 Task: Make in the project AgileBazaar a sprint 'Infrastructure Upgrade Sprint'. Create in the project AgileBazaar a sprint 'Infrastructure Upgrade Sprint'. Add in the project AgileBazaar a sprint 'Infrastructure Upgrade Sprint'
Action: Mouse moved to (164, 58)
Screenshot: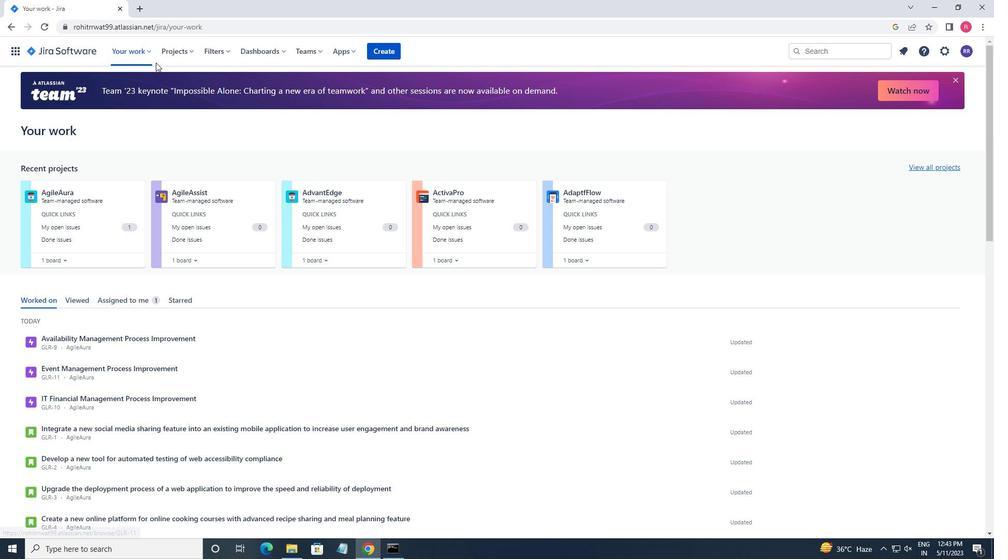 
Action: Mouse pressed left at (164, 58)
Screenshot: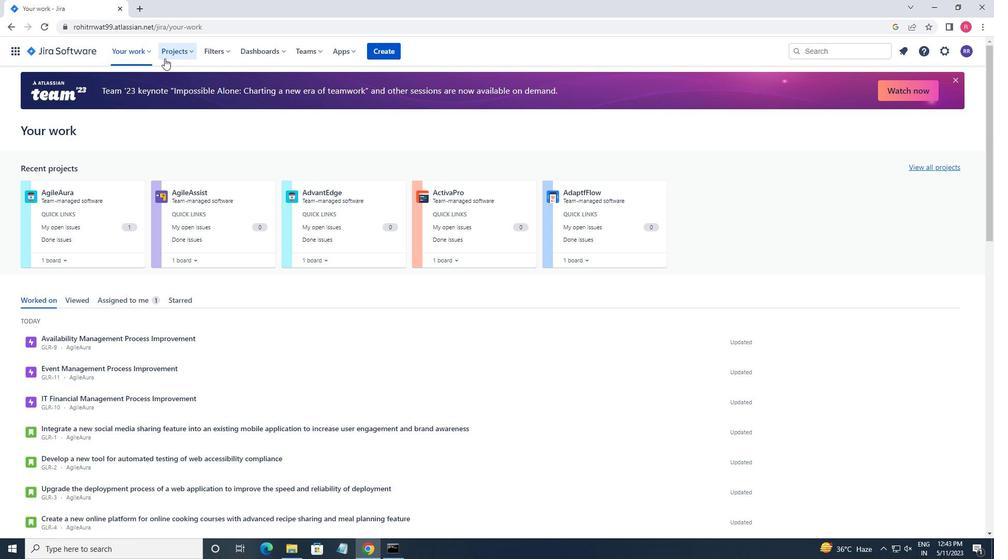 
Action: Mouse moved to (210, 106)
Screenshot: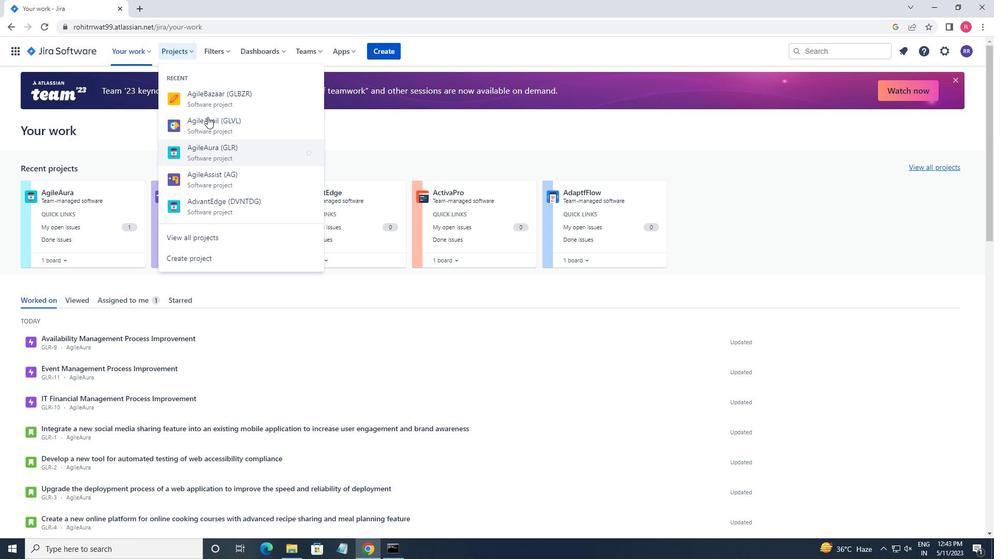 
Action: Mouse pressed left at (210, 106)
Screenshot: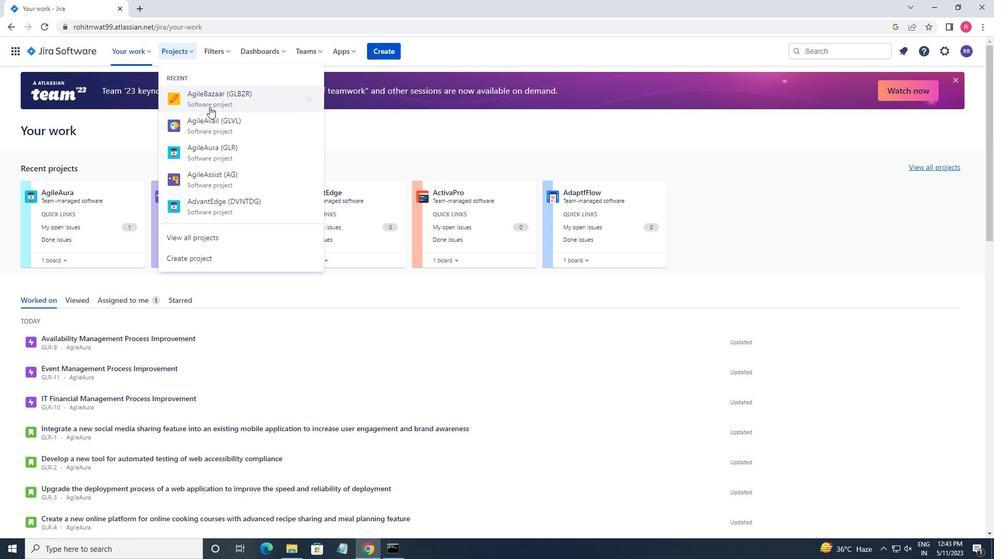 
Action: Mouse moved to (55, 159)
Screenshot: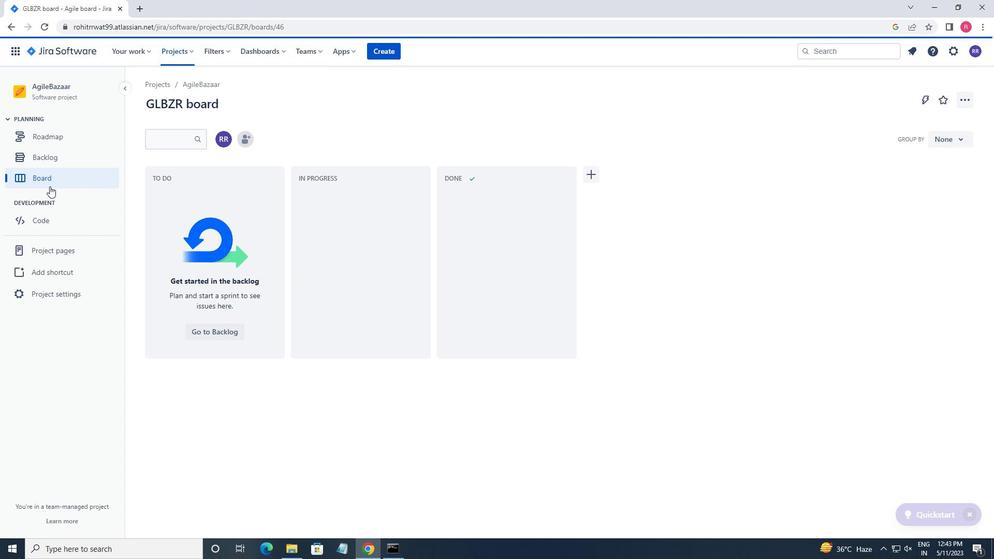 
Action: Mouse pressed left at (55, 159)
Screenshot: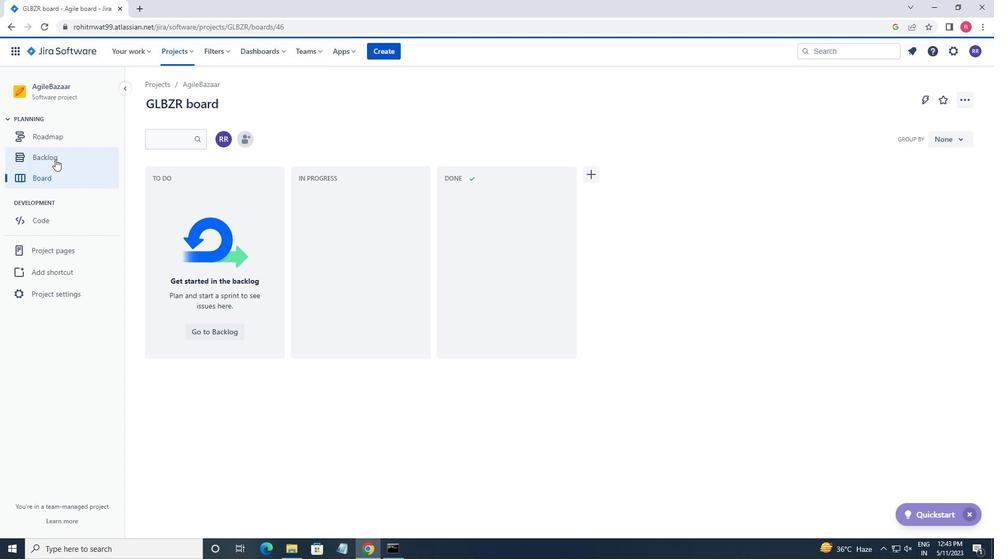 
Action: Mouse moved to (740, 366)
Screenshot: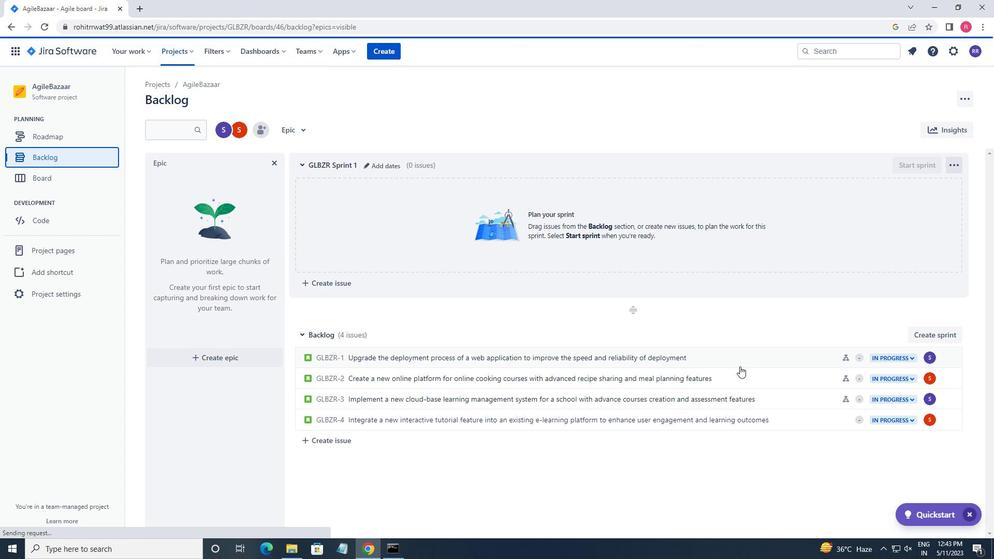 
Action: Mouse scrolled (740, 366) with delta (0, 0)
Screenshot: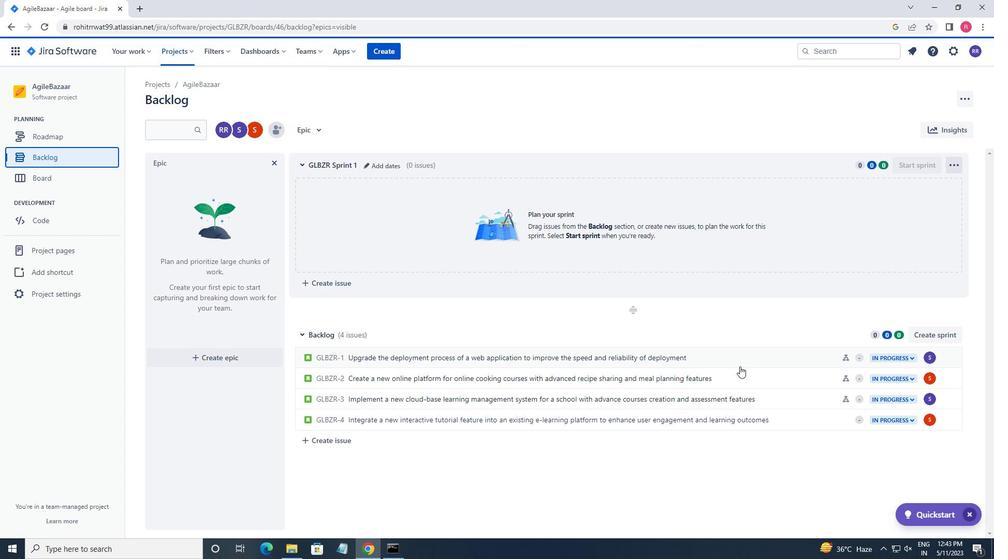 
Action: Mouse scrolled (740, 366) with delta (0, 0)
Screenshot: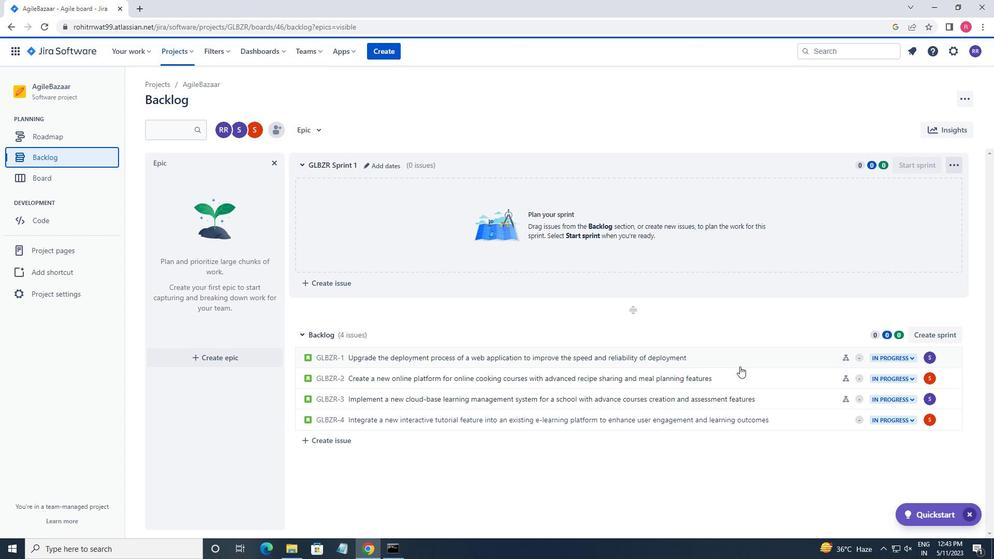 
Action: Mouse scrolled (740, 366) with delta (0, 0)
Screenshot: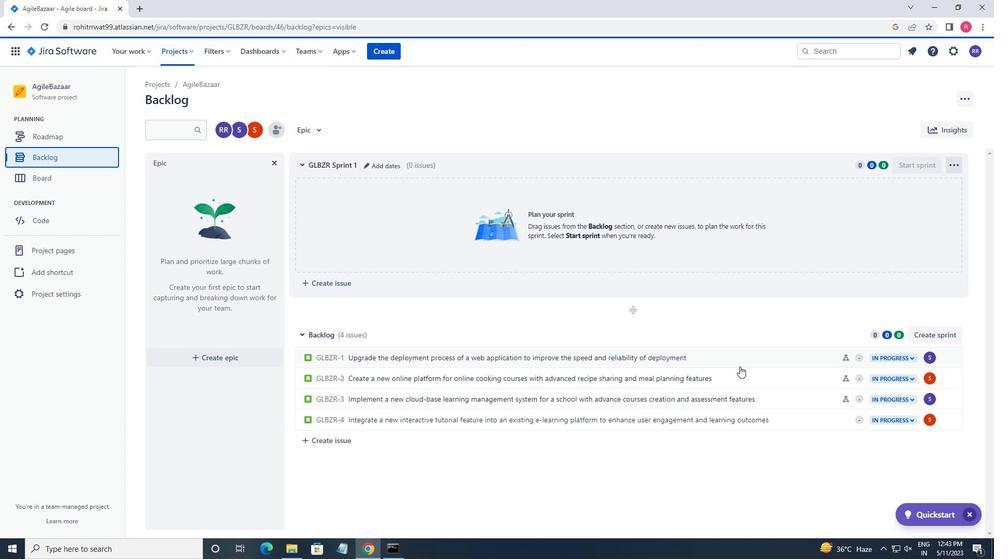 
Action: Mouse moved to (740, 366)
Screenshot: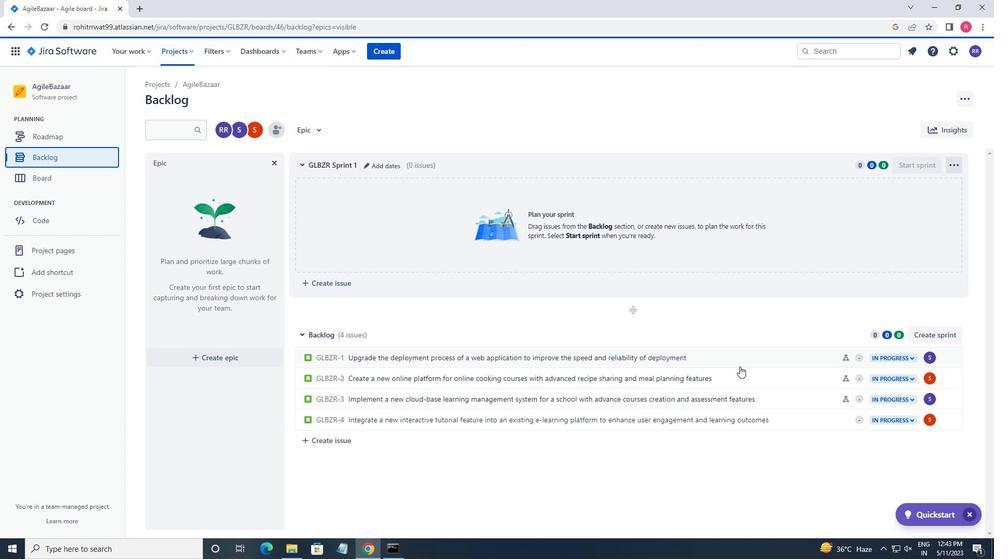 
Action: Mouse scrolled (740, 365) with delta (0, 0)
Screenshot: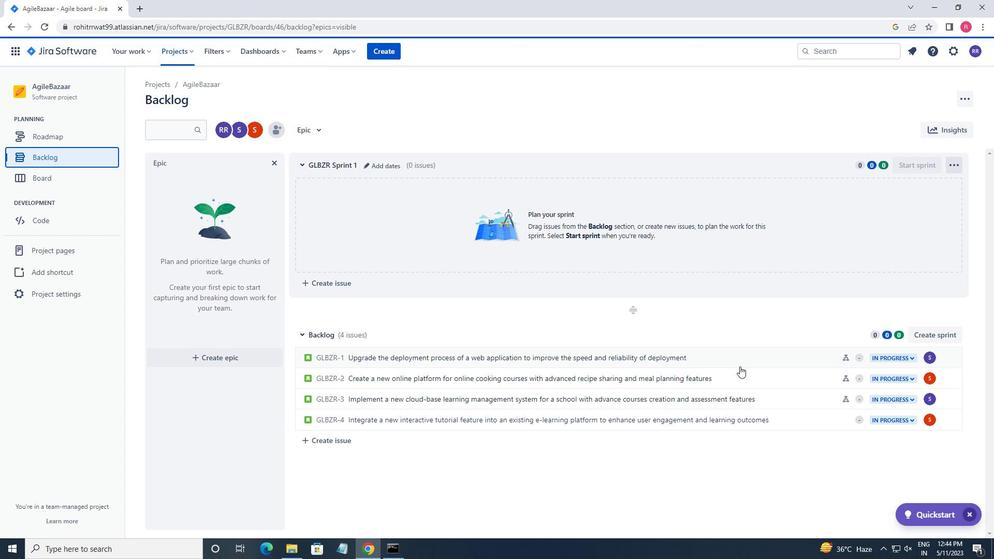 
Action: Mouse moved to (934, 338)
Screenshot: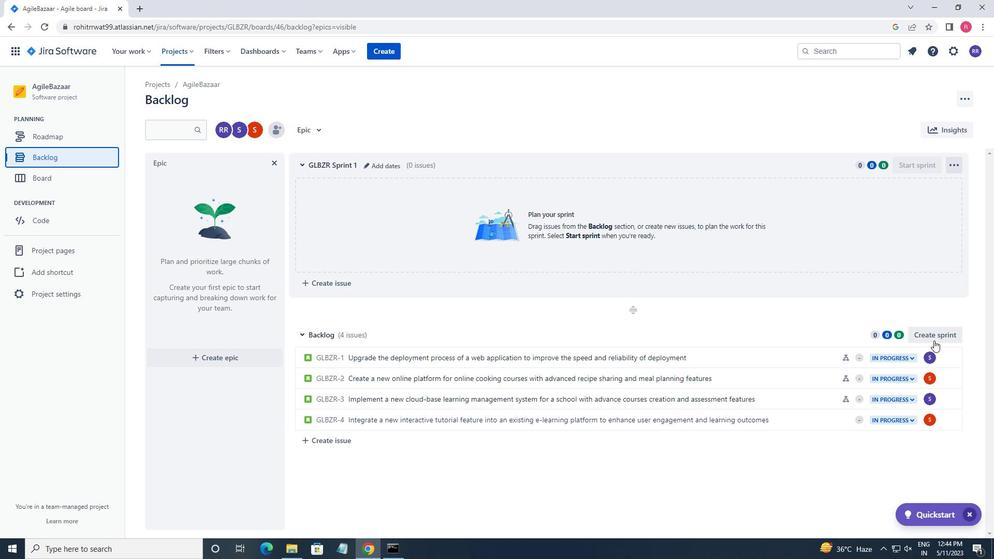 
Action: Mouse pressed left at (934, 338)
Screenshot: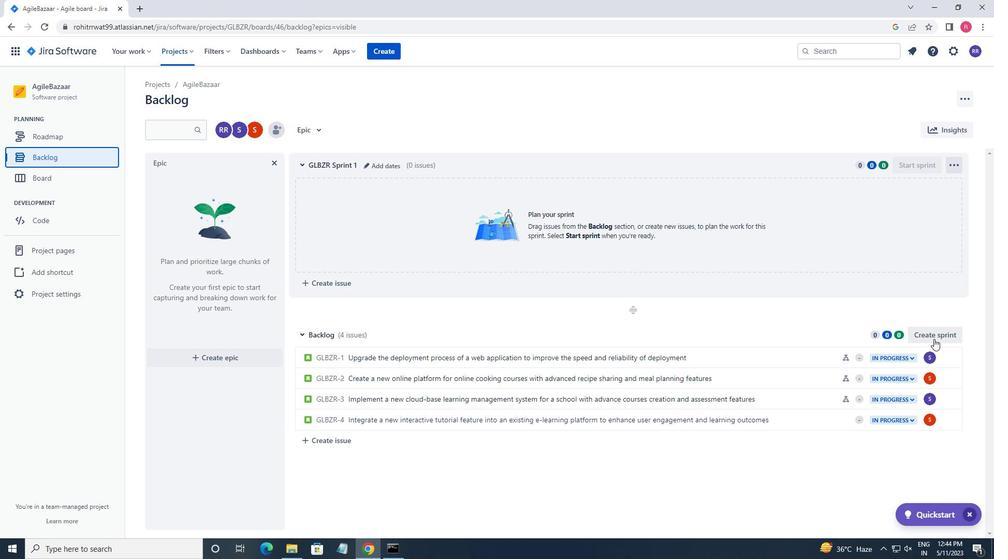
Action: Mouse moved to (749, 284)
Screenshot: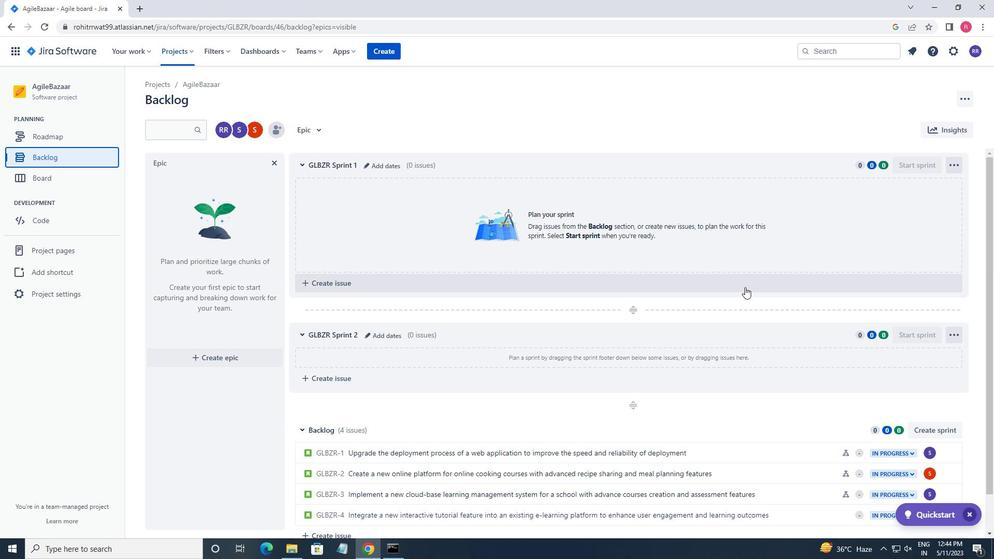 
Action: Mouse scrolled (749, 285) with delta (0, 0)
Screenshot: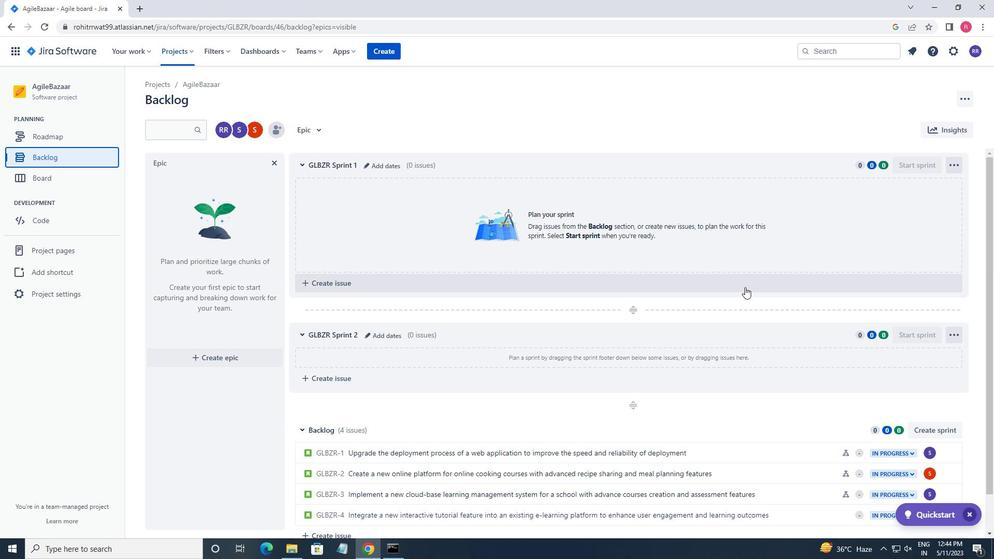 
Action: Mouse moved to (750, 284)
Screenshot: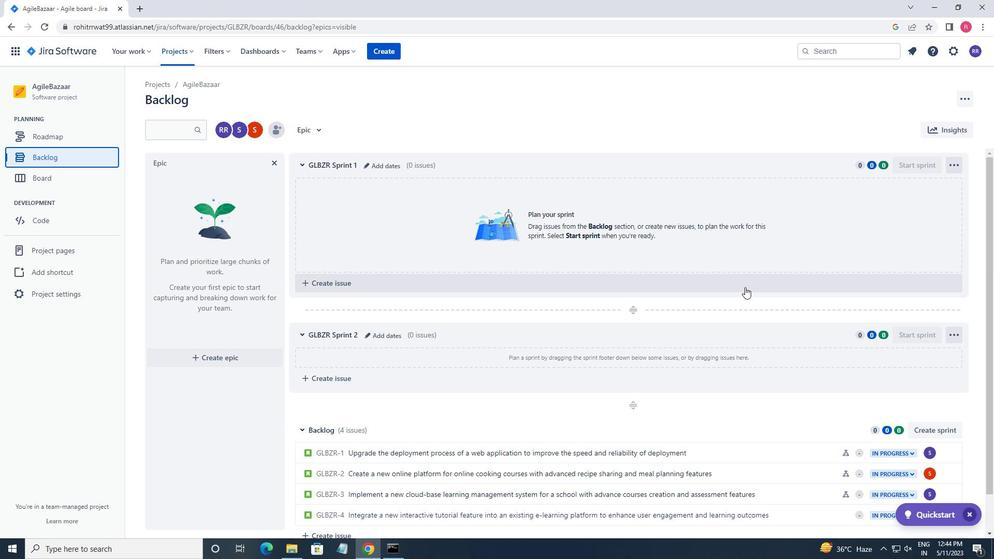 
Action: Mouse scrolled (750, 285) with delta (0, 0)
Screenshot: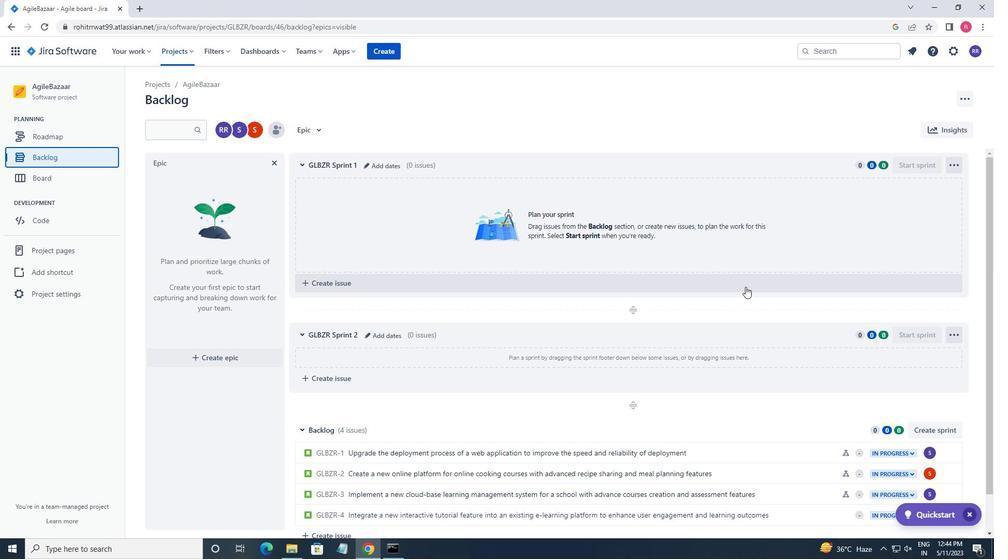 
Action: Mouse moved to (750, 283)
Screenshot: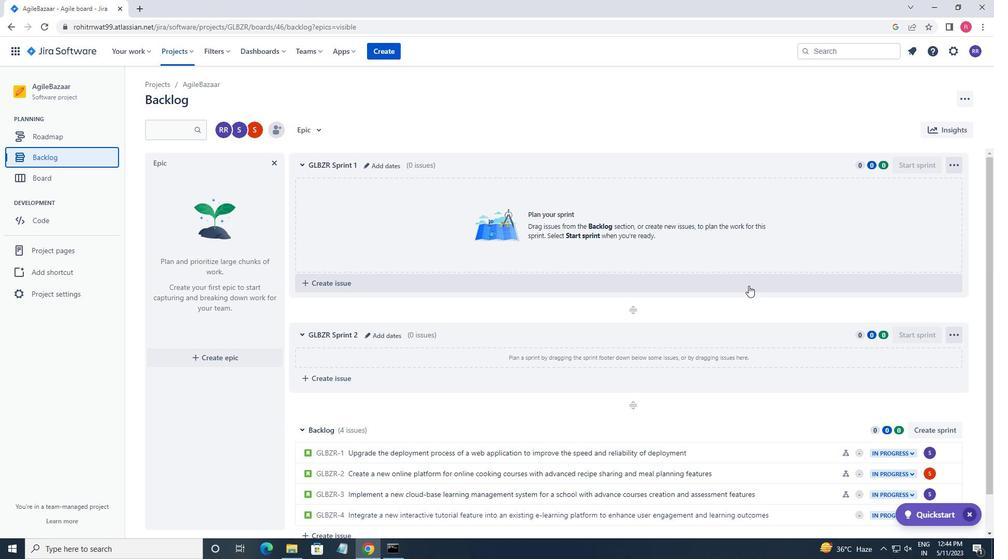 
Action: Mouse scrolled (750, 284) with delta (0, 0)
Screenshot: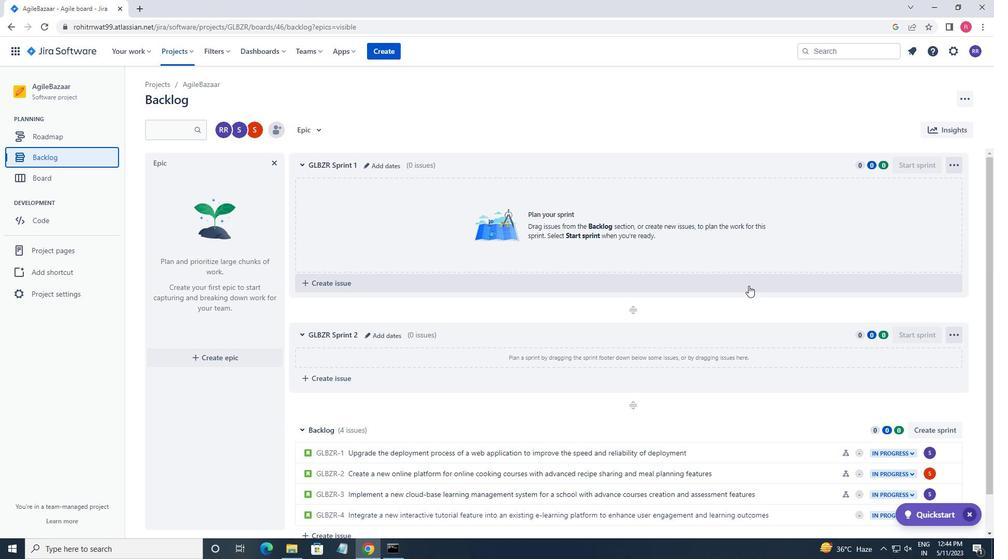 
Action: Mouse moved to (365, 166)
Screenshot: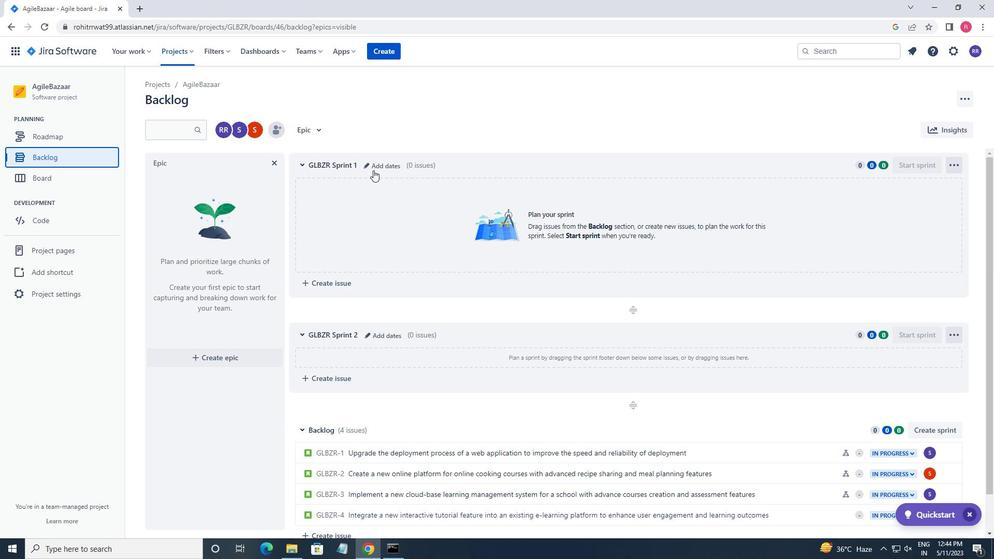 
Action: Mouse pressed left at (365, 166)
Screenshot: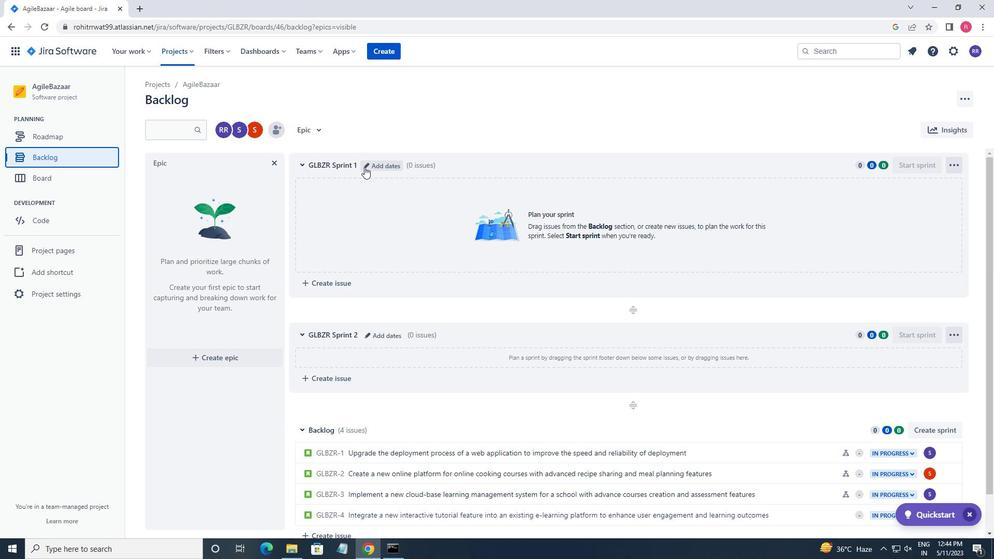 
Action: Key pressed <Key.backspace><Key.backspace><Key.backspace><Key.backspace><Key.backspace><Key.backspace><Key.backspace><Key.backspace><Key.backspace><Key.backspace><Key.backspace><Key.backspace><Key.backspace><Key.backspace><Key.backspace><Key.backspace><Key.backspace><Key.backspace><Key.backspace><Key.backspace><Key.backspace><Key.backspace><Key.backspace><Key.backspace><Key.backspace><Key.backspace><Key.backspace><Key.backspace><Key.backspace><Key.backspace><Key.backspace><Key.backspace><Key.backspace><Key.backspace><Key.backspace><Key.backspace><Key.backspace><Key.backspace><Key.backspace><Key.backspace><Key.backspace><Key.backspace><Key.backspace><Key.backspace><Key.backspace><Key.backspace><Key.backspace><Key.backspace><Key.shift_r>Infrastructure<Key.space><Key.shift_r>Upgrade<Key.space><Key.shift>SPRNT<Key.backspace><Key.backspace>INT
Screenshot: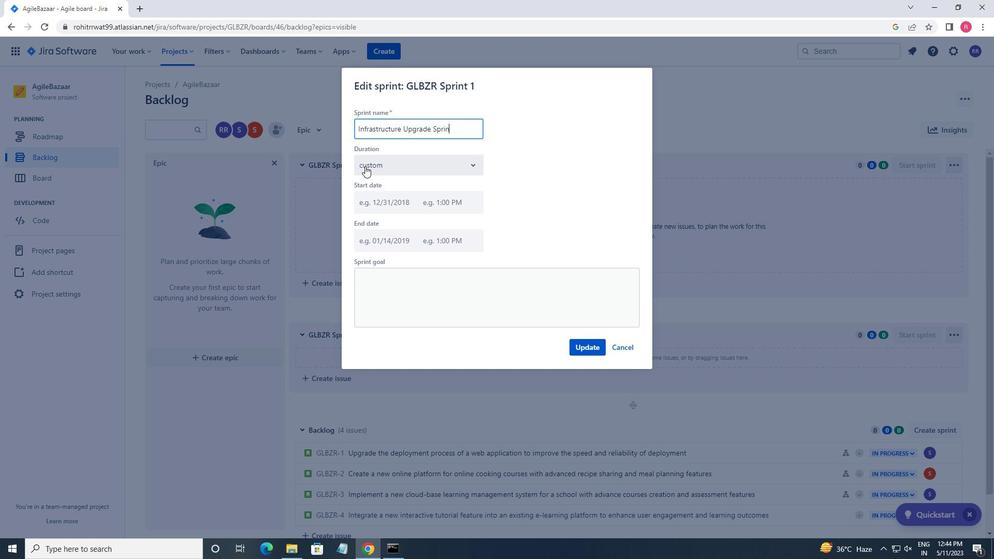 
Action: Mouse moved to (586, 345)
Screenshot: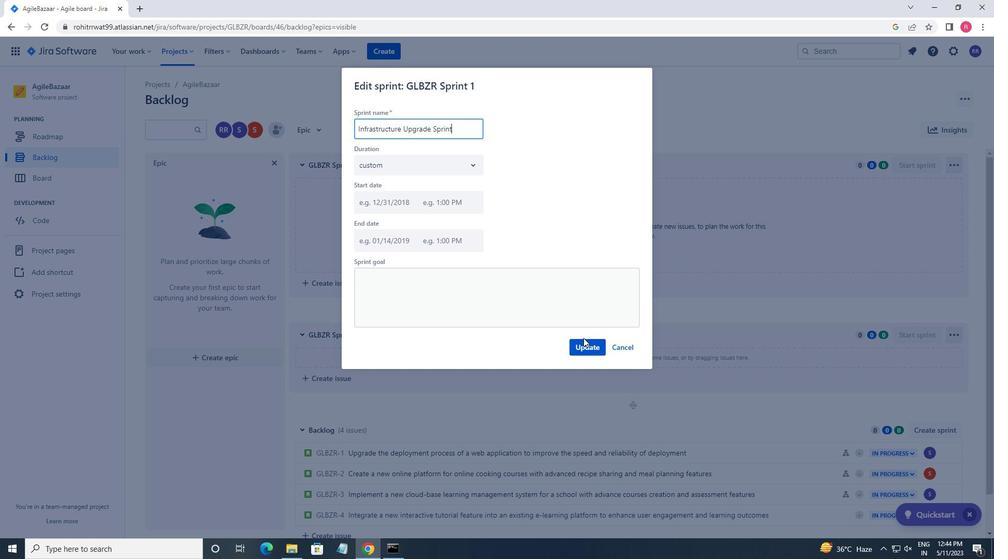 
Action: Mouse pressed left at (586, 345)
Screenshot: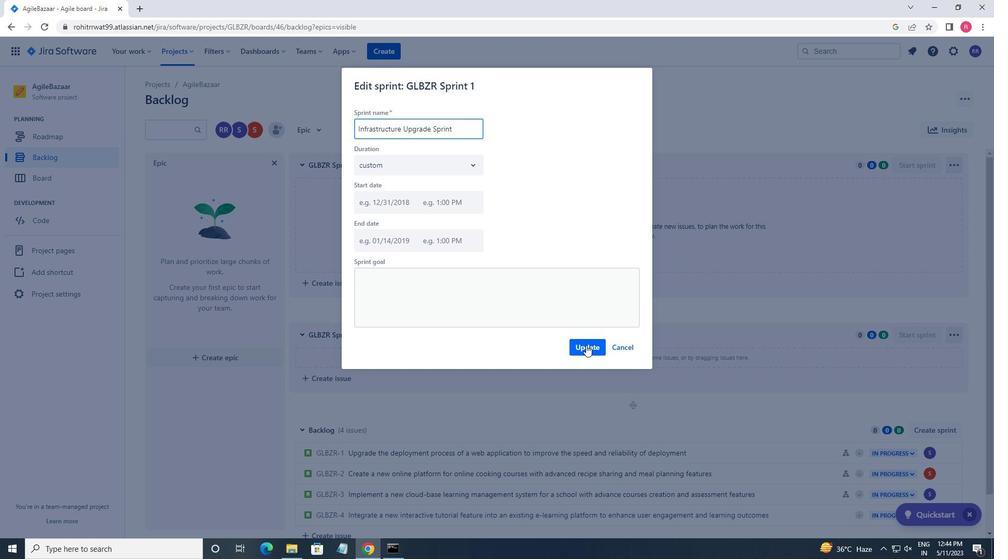 
Action: Mouse moved to (504, 352)
Screenshot: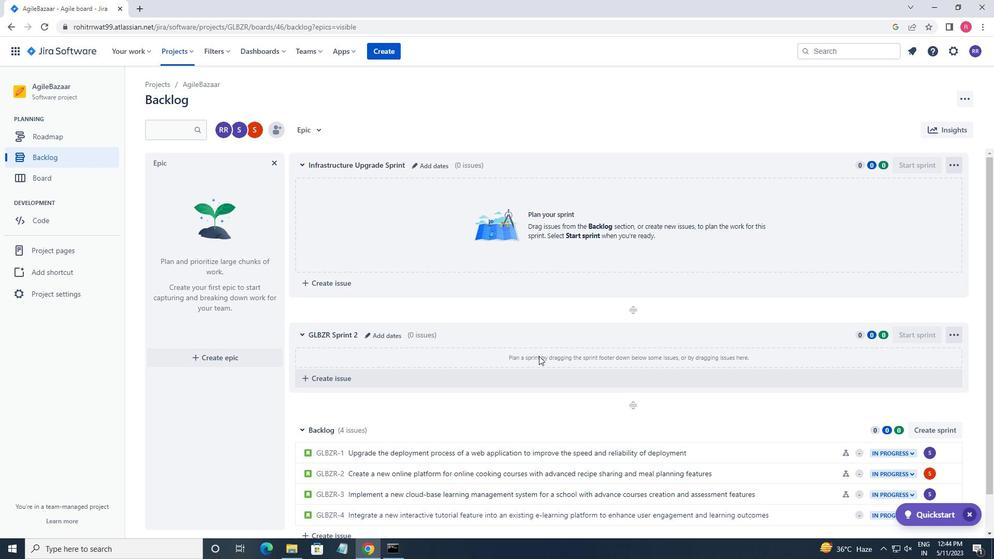 
Action: Mouse scrolled (504, 353) with delta (0, 0)
Screenshot: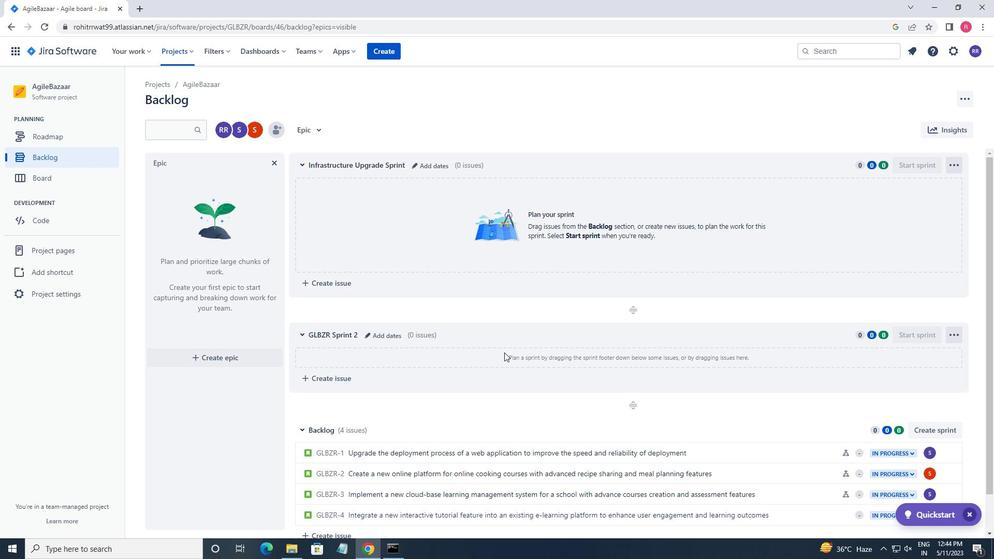 
Action: Mouse scrolled (504, 353) with delta (0, 0)
Screenshot: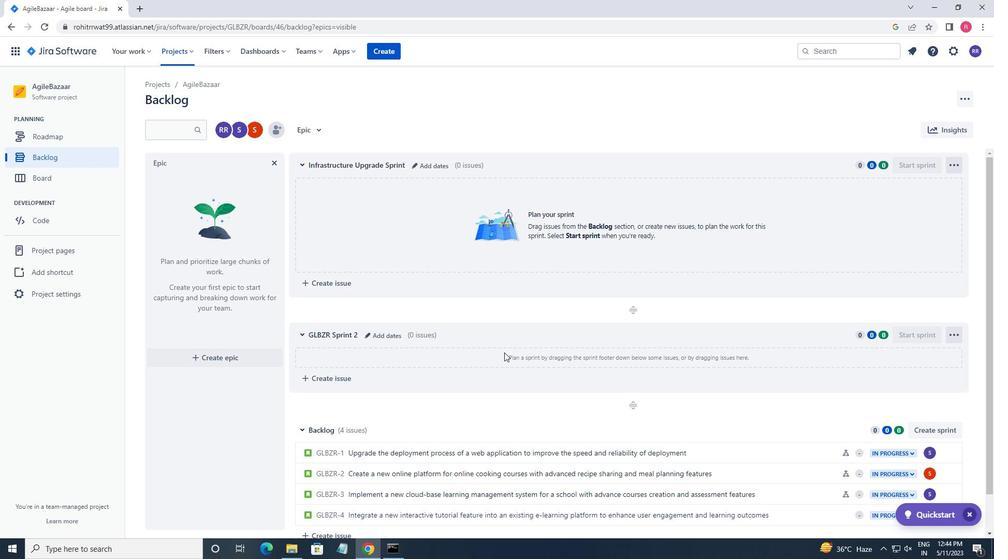 
Action: Mouse scrolled (504, 353) with delta (0, 0)
Screenshot: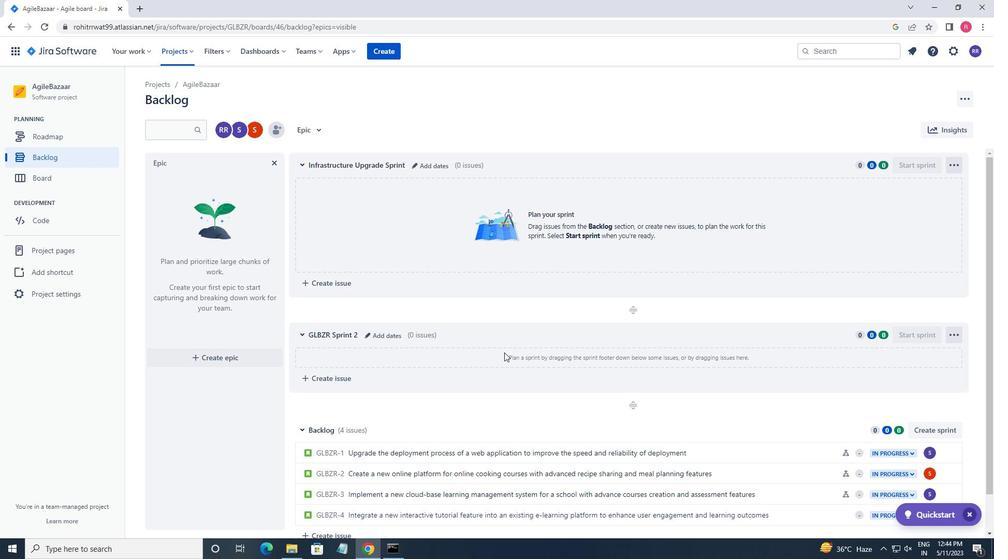 
Action: Mouse moved to (372, 333)
Screenshot: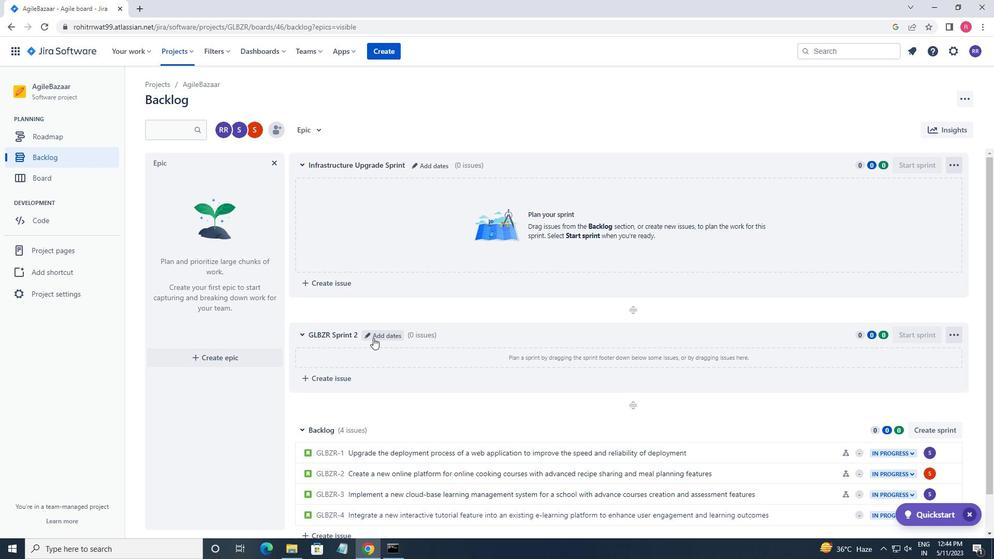 
Action: Mouse pressed left at (372, 333)
Screenshot: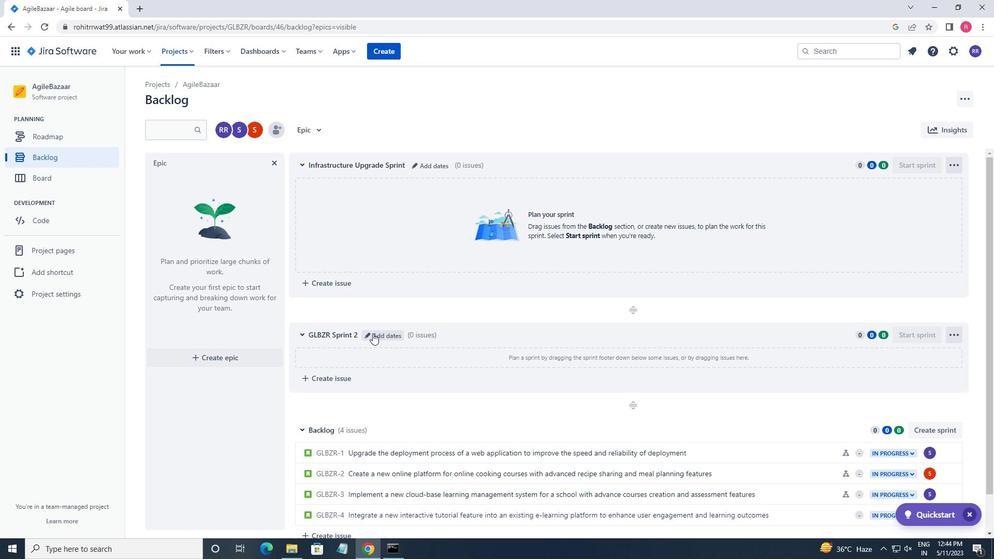 
Action: Key pressed <Key.backspace><Key.backspace><Key.backspace><Key.backspace><Key.backspace><Key.backspace><Key.backspace><Key.backspace><Key.backspace><Key.backspace><Key.backspace><Key.backspace><Key.backspace><Key.backspace><Key.backspace><Key.backspace><Key.backspace><Key.backspace><Key.backspace><Key.backspace><Key.backspace><Key.backspace><Key.backspace><Key.shift_r>IND<Key.backspace>F
Screenshot: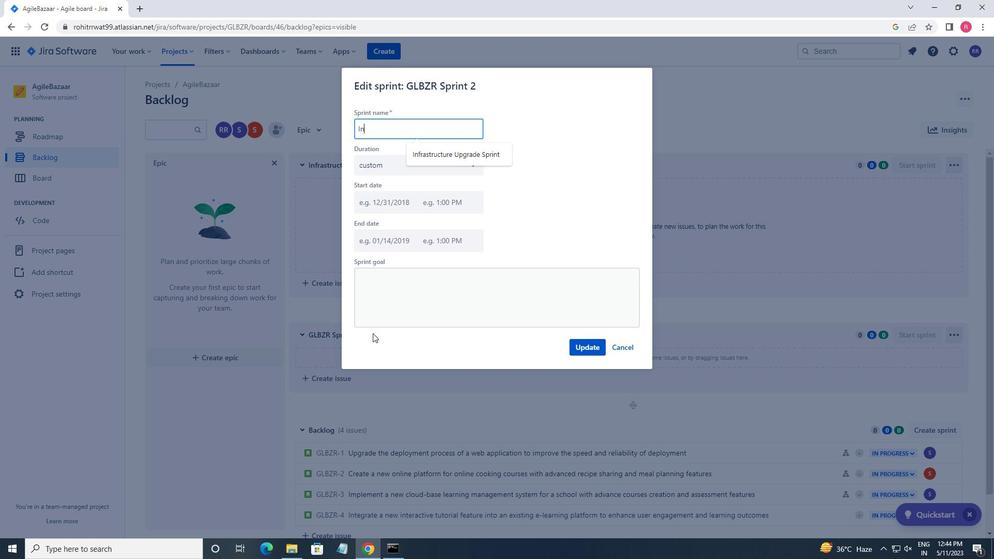 
Action: Mouse moved to (468, 159)
Screenshot: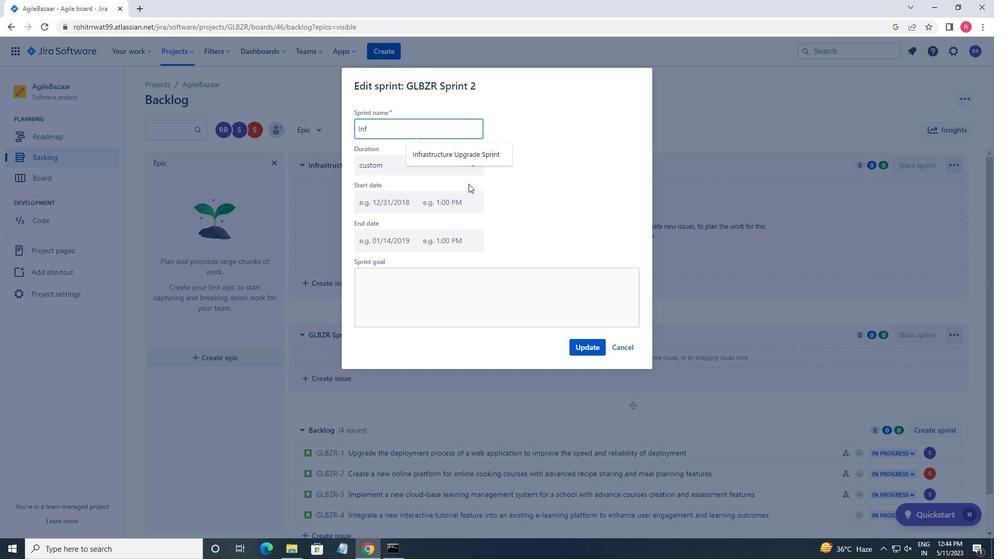 
Action: Mouse pressed left at (468, 159)
Screenshot: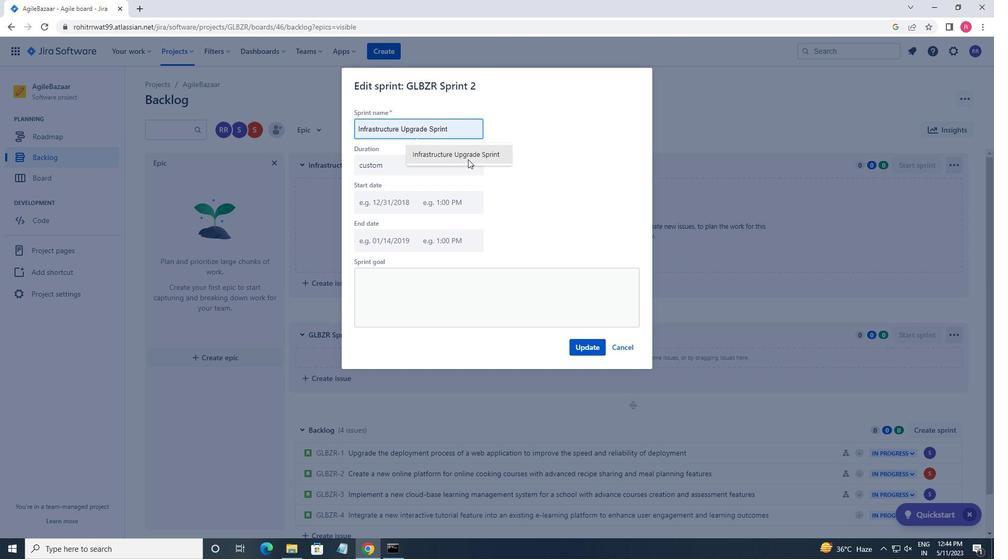 
Action: Mouse moved to (581, 348)
Screenshot: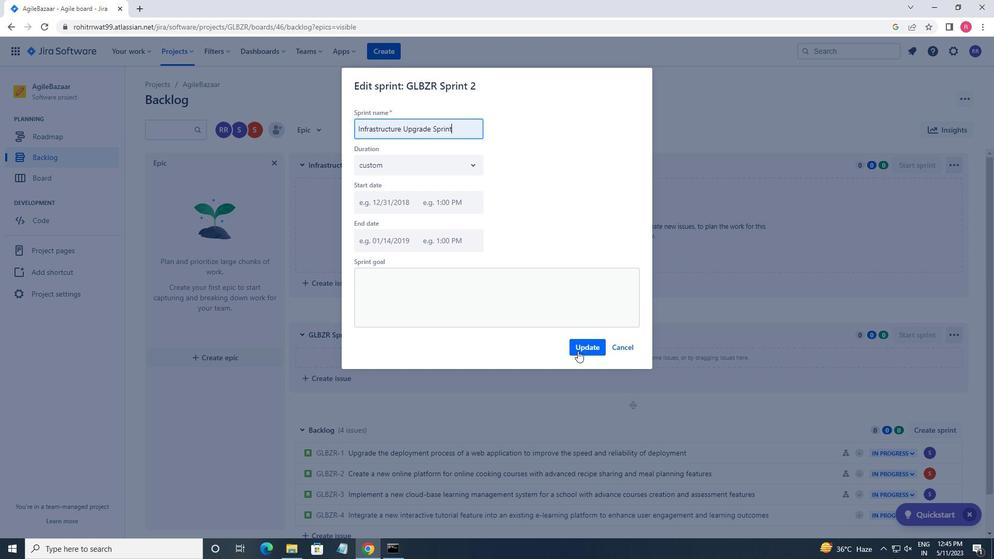 
Action: Mouse pressed left at (581, 348)
Screenshot: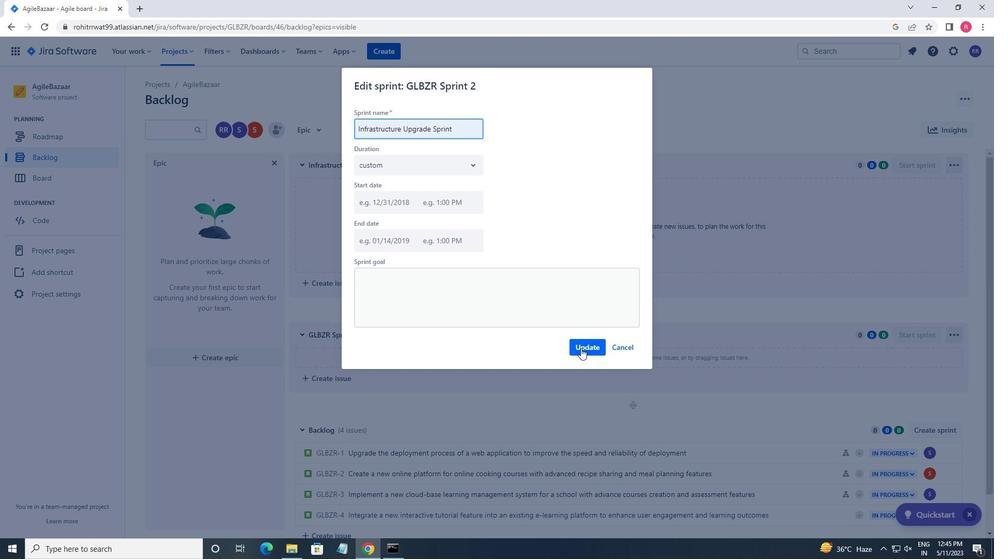 
Action: Mouse moved to (934, 427)
Screenshot: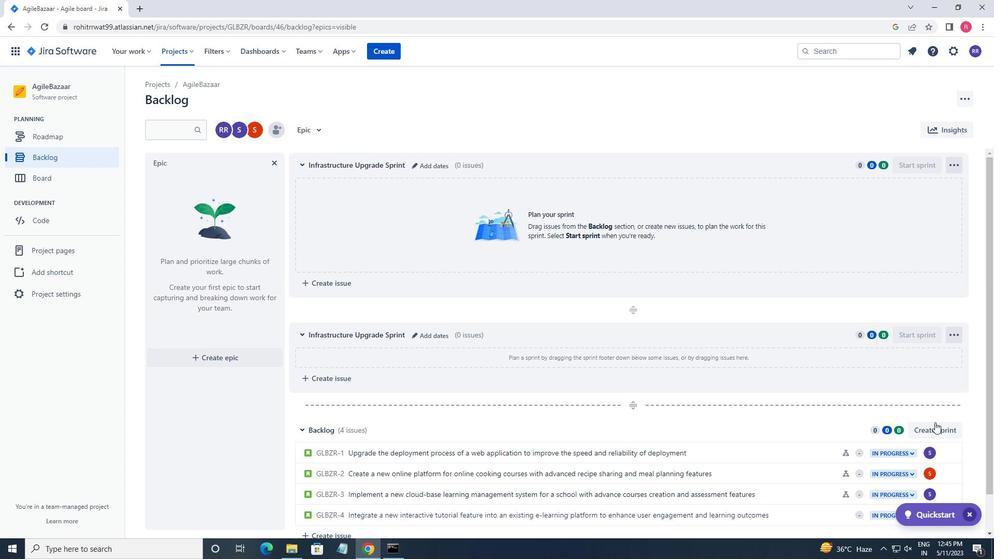 
Action: Mouse pressed left at (934, 427)
Screenshot: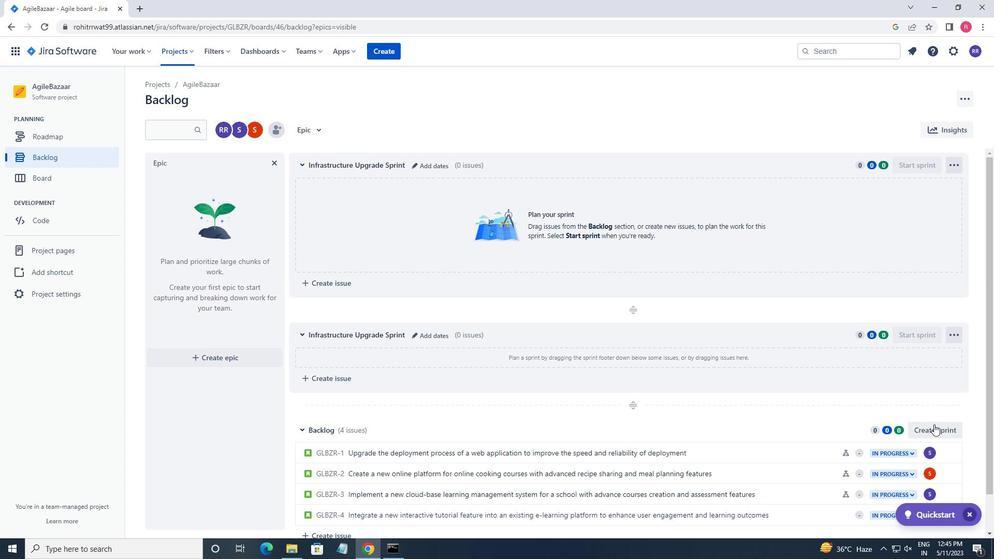 
Action: Mouse moved to (419, 430)
Screenshot: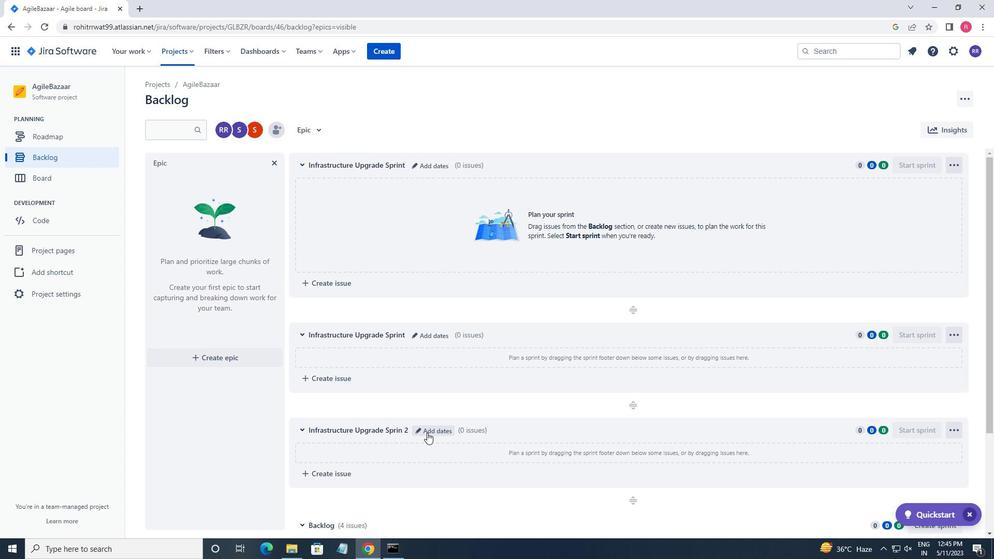
Action: Mouse pressed left at (419, 430)
Screenshot: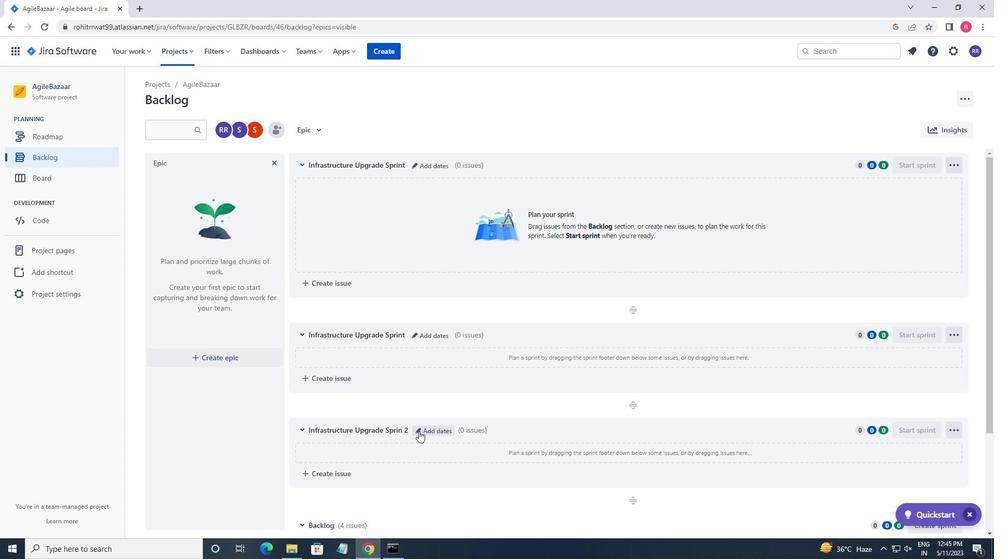 
Action: Mouse moved to (494, 197)
Screenshot: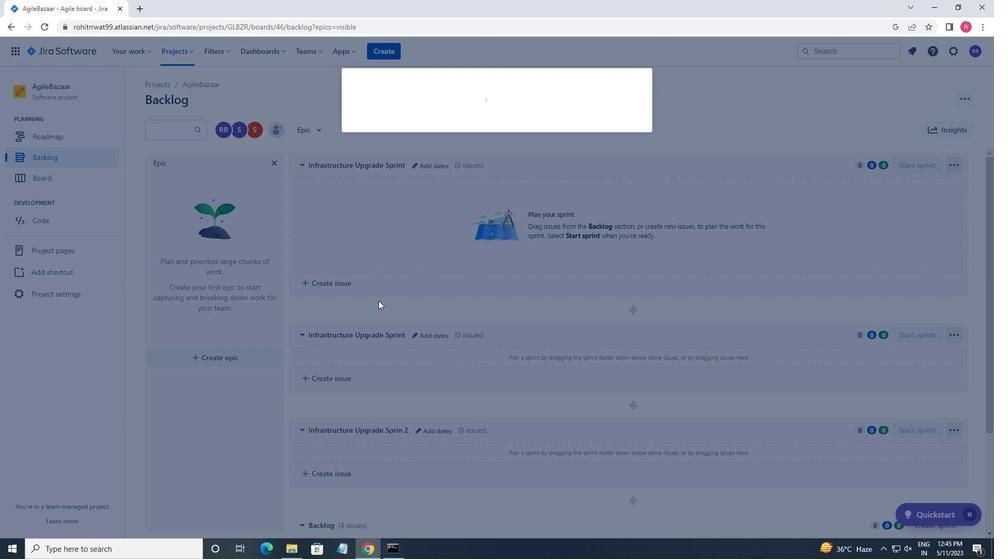 
Action: Key pressed <Key.backspace><Key.backspace><Key.backspace><Key.backspace><Key.down><Key.enter>
Screenshot: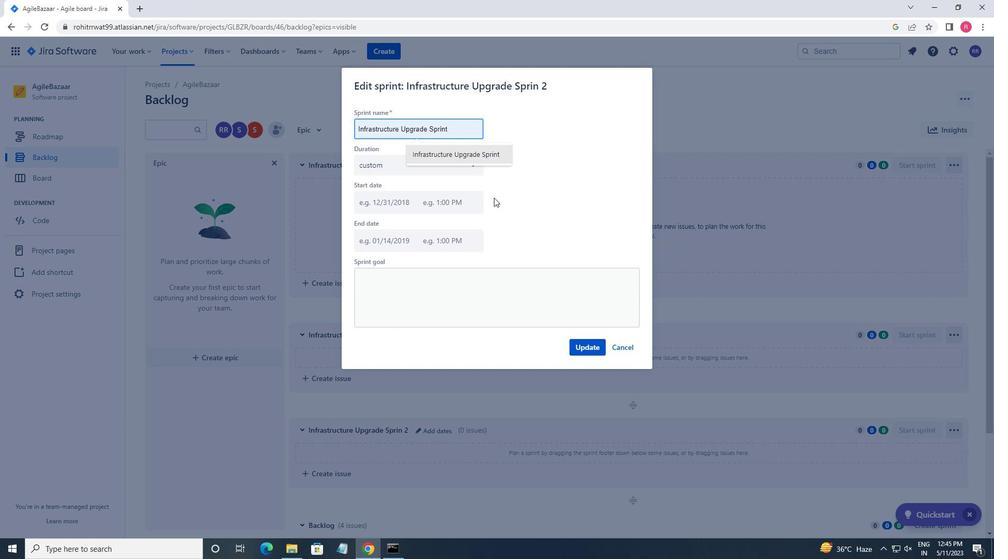 
Action: Mouse moved to (590, 350)
Screenshot: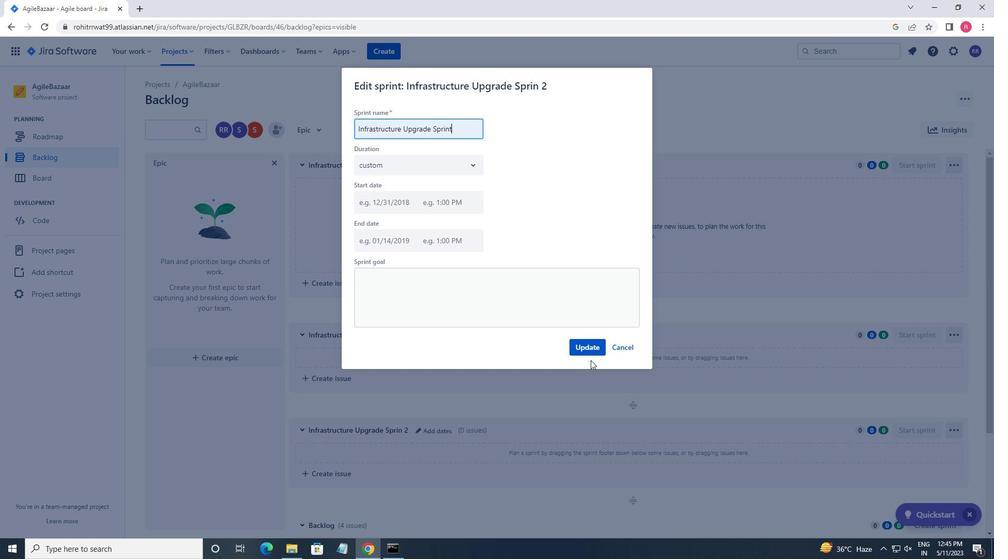 
Action: Mouse pressed left at (590, 350)
Screenshot: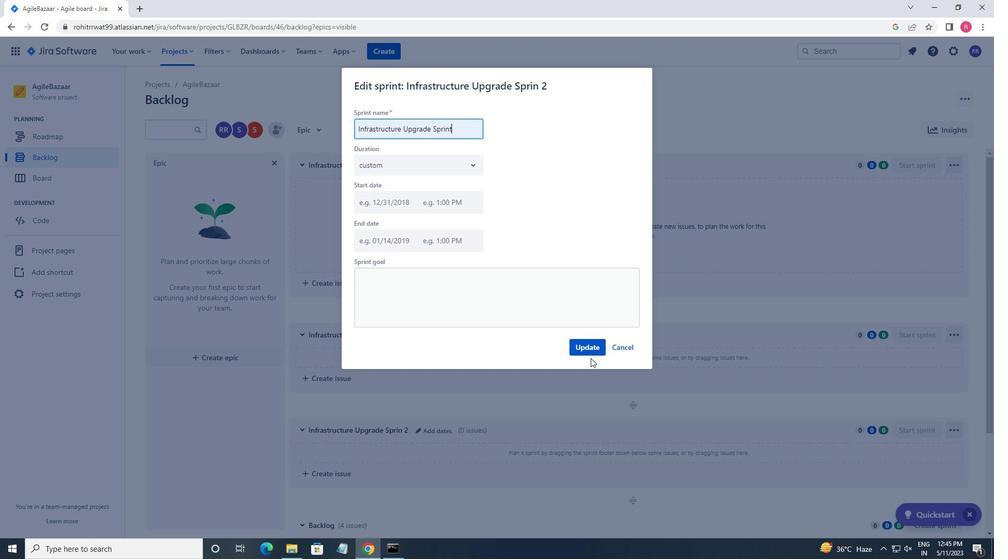 
